 Task: Add a field from the Popular template Effort Level a blank project AgileBite
Action: Mouse moved to (45, 373)
Screenshot: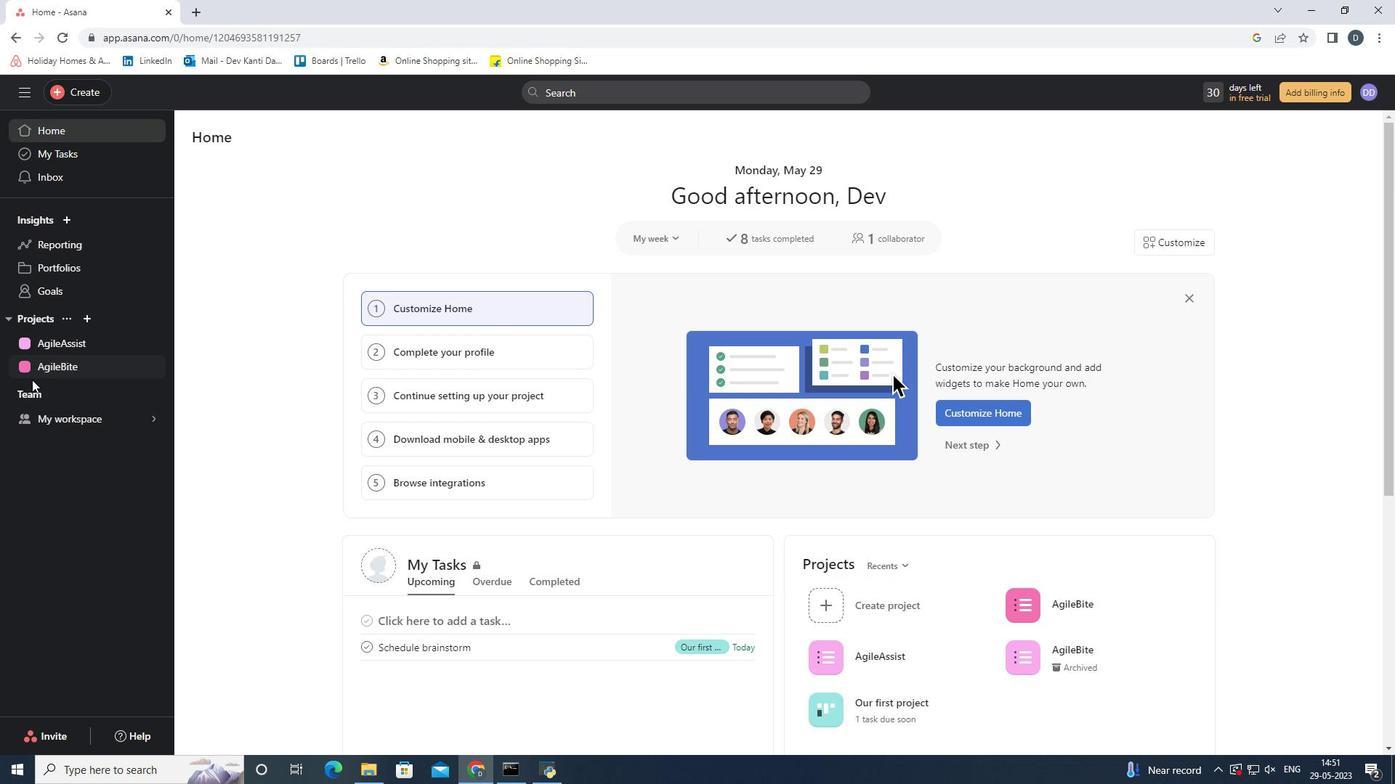 
Action: Mouse pressed left at (45, 373)
Screenshot: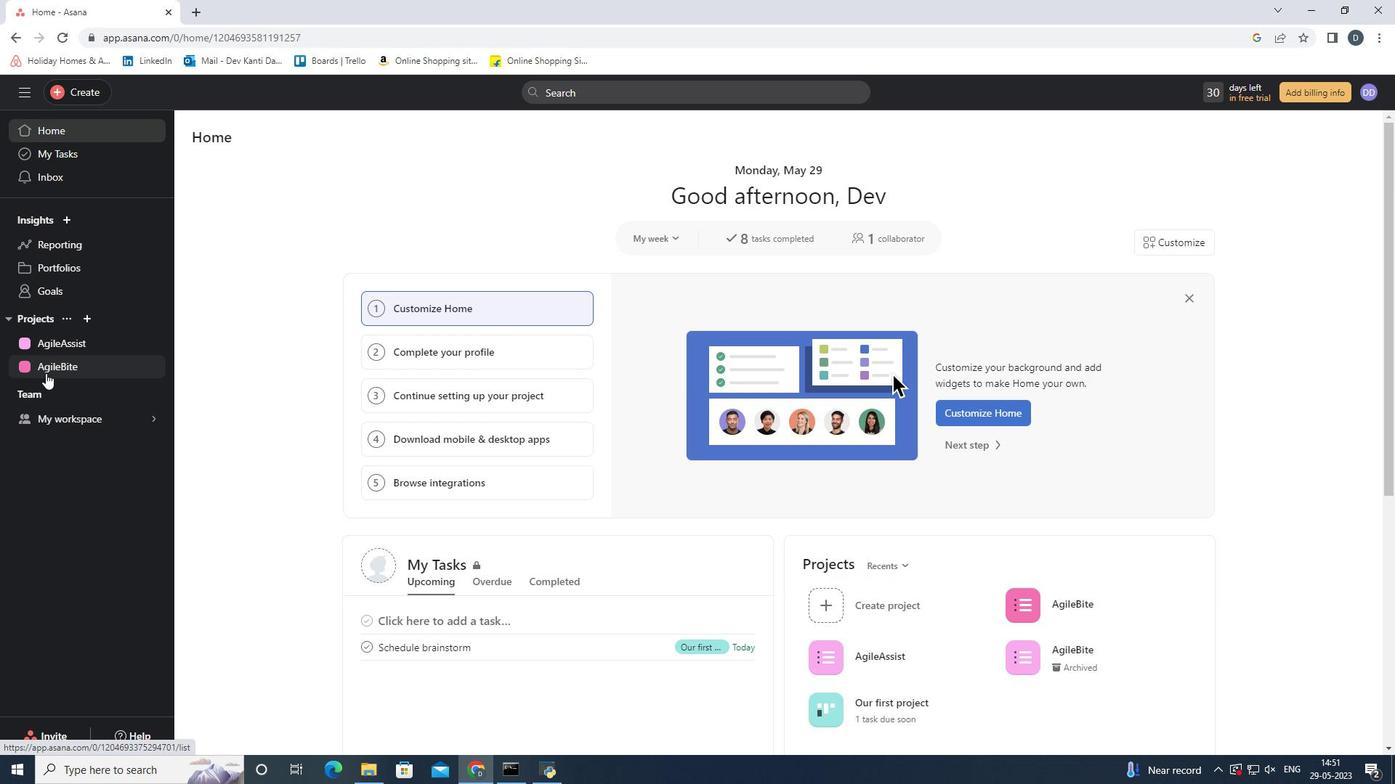 
Action: Mouse moved to (1002, 236)
Screenshot: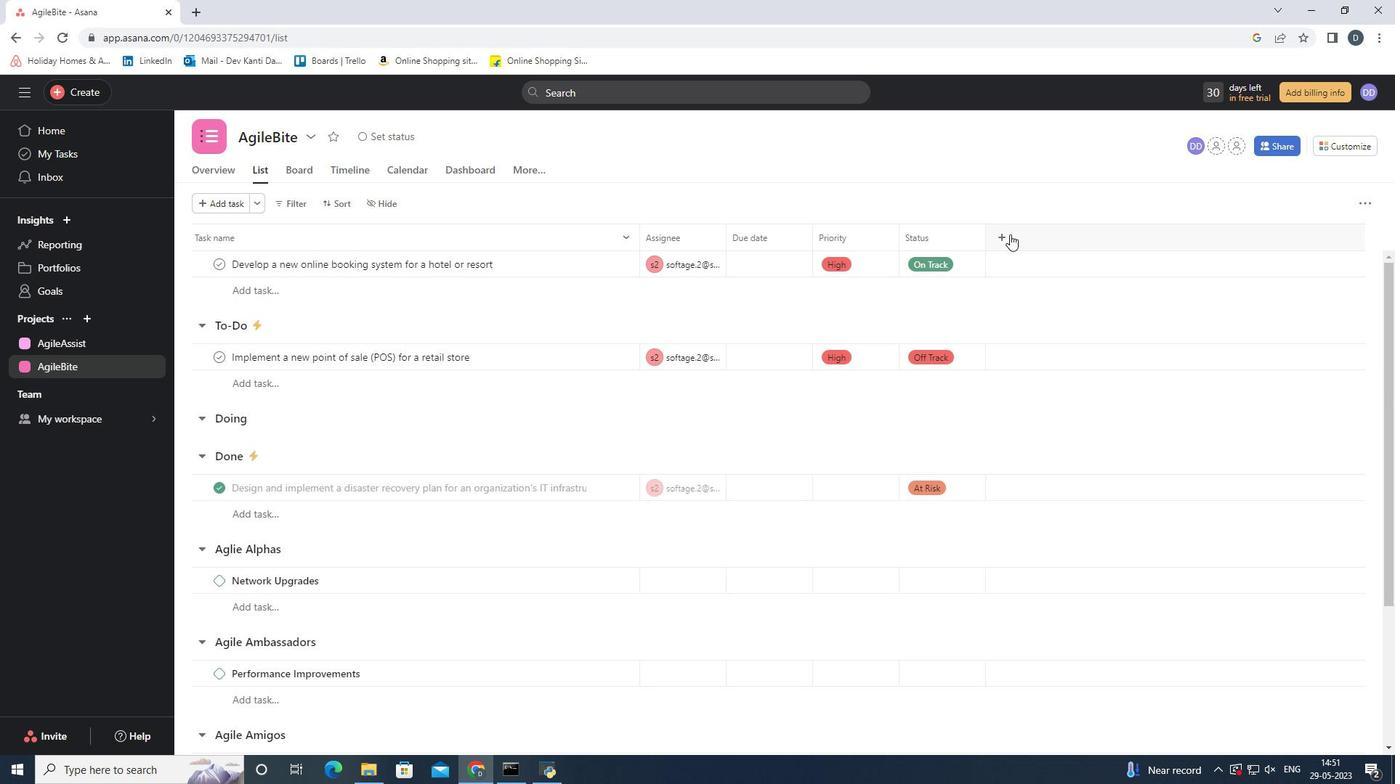 
Action: Mouse pressed left at (1002, 236)
Screenshot: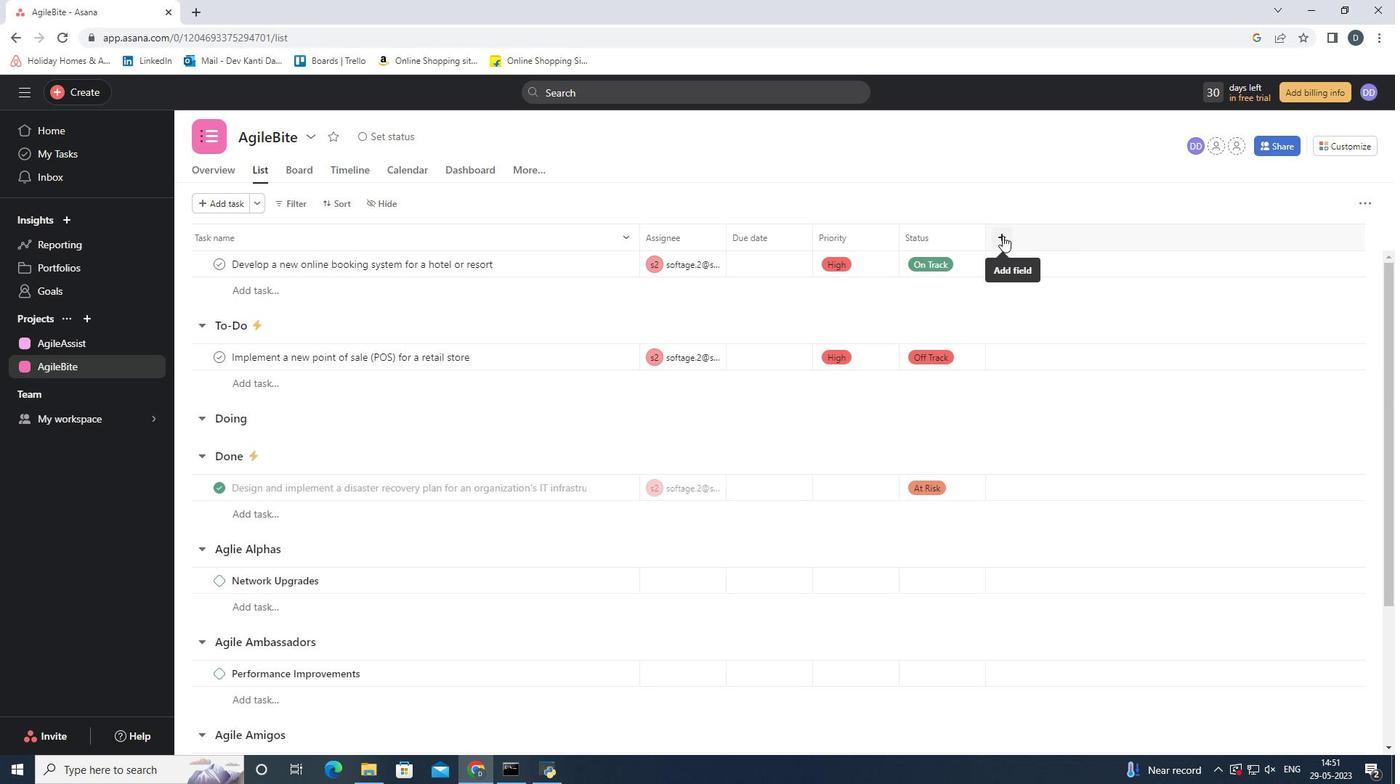 
Action: Mouse moved to (1060, 317)
Screenshot: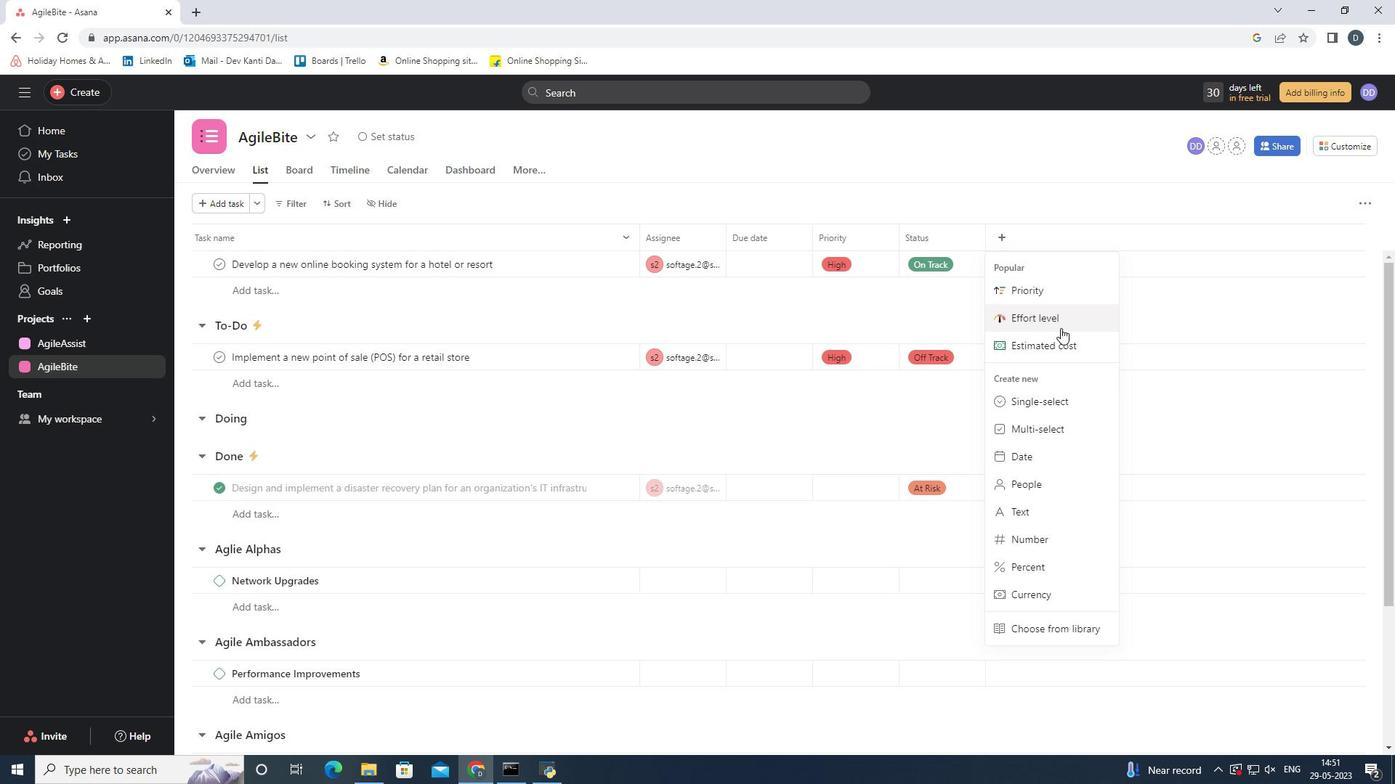 
Action: Mouse pressed left at (1060, 317)
Screenshot: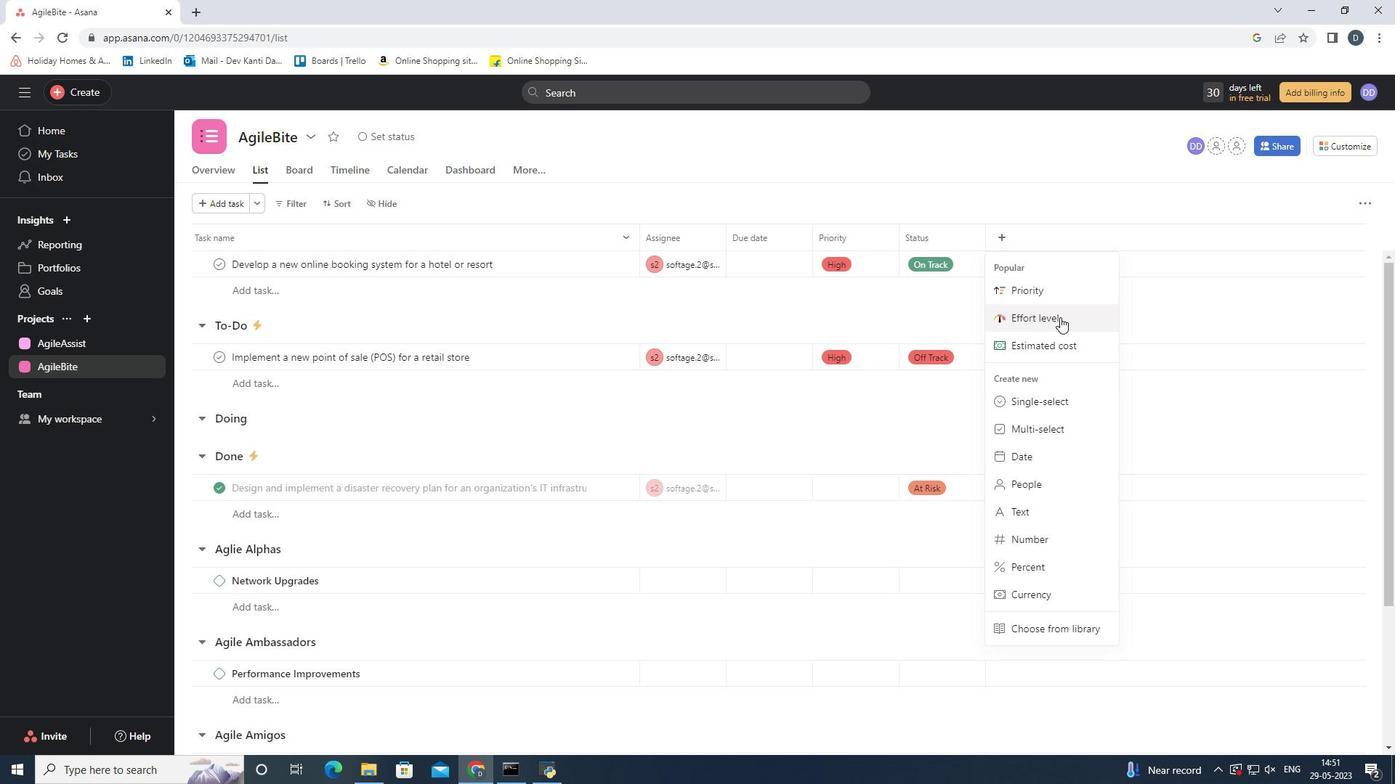 
Action: Mouse moved to (754, 220)
Screenshot: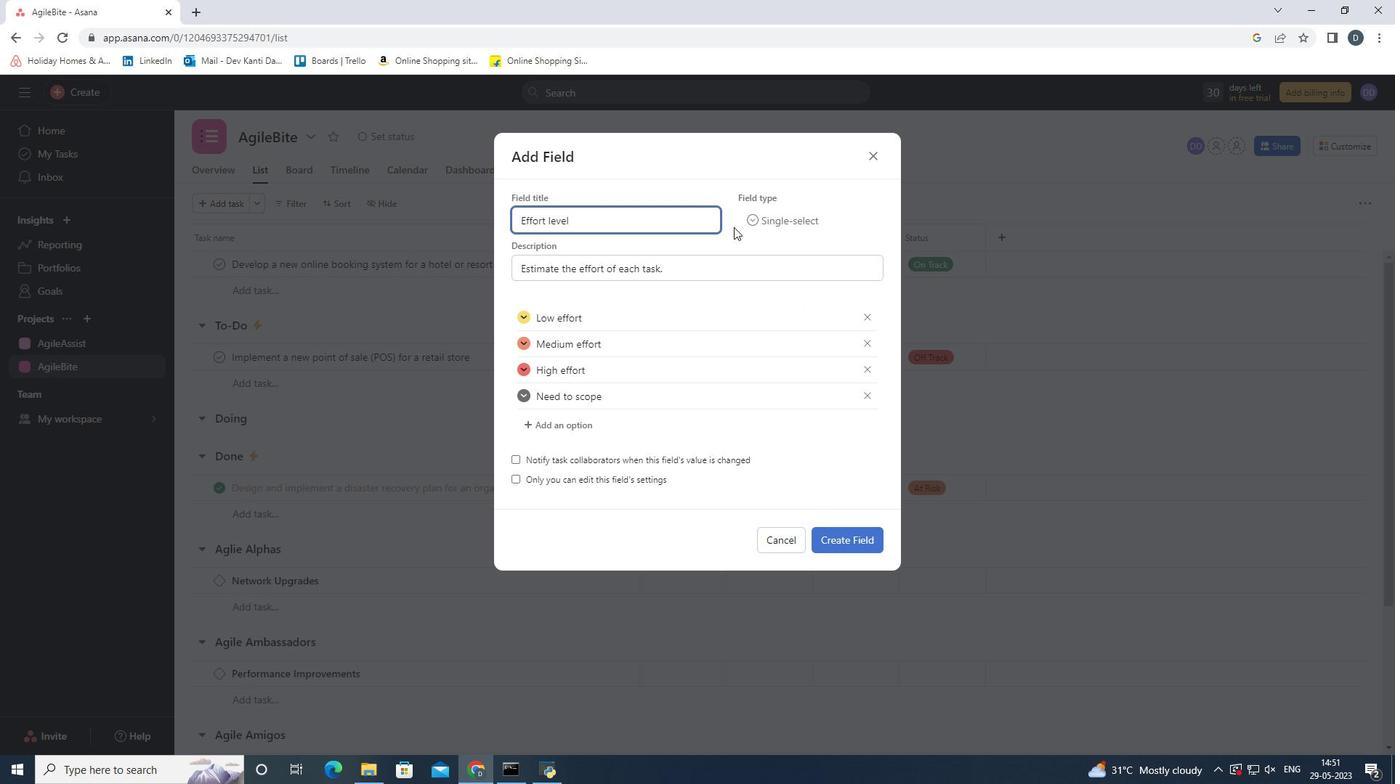 
Action: Mouse pressed left at (754, 220)
Screenshot: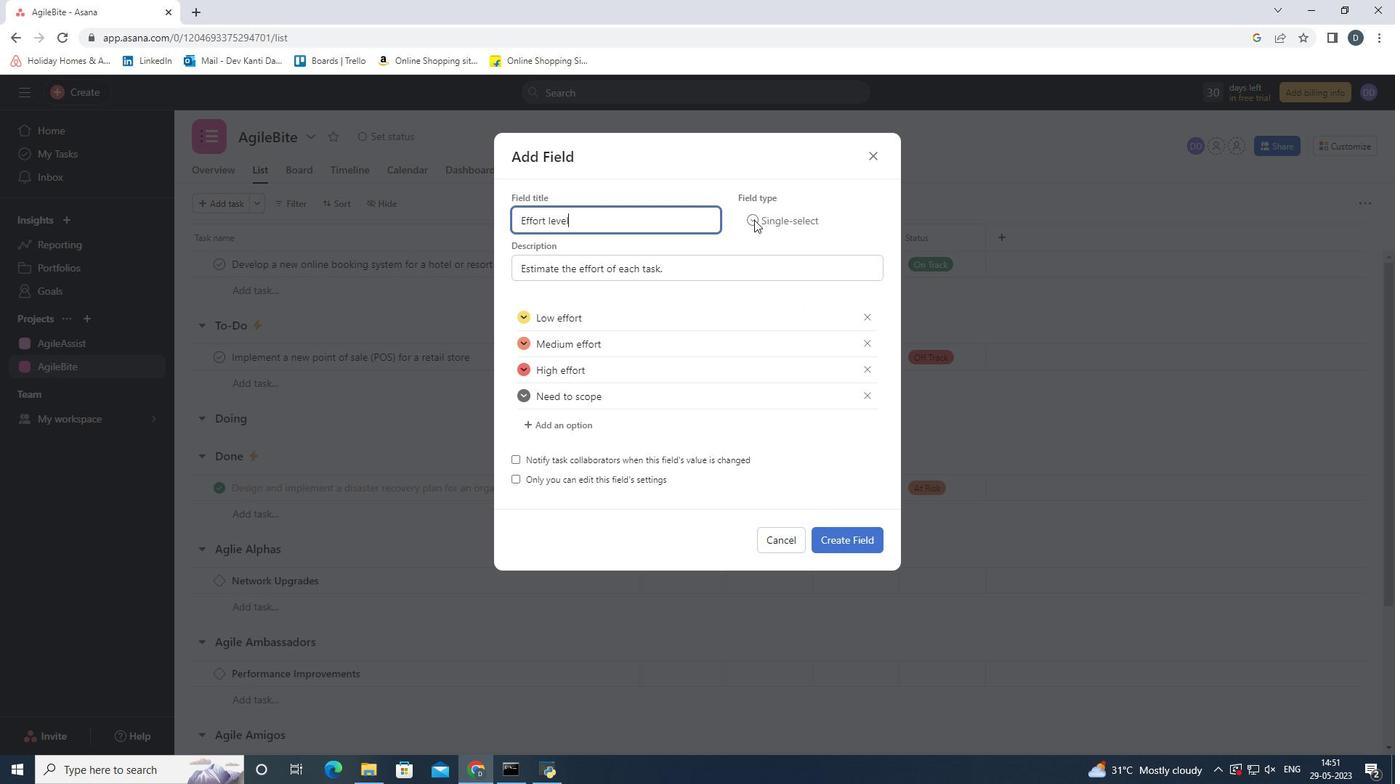 
Action: Mouse moved to (837, 215)
Screenshot: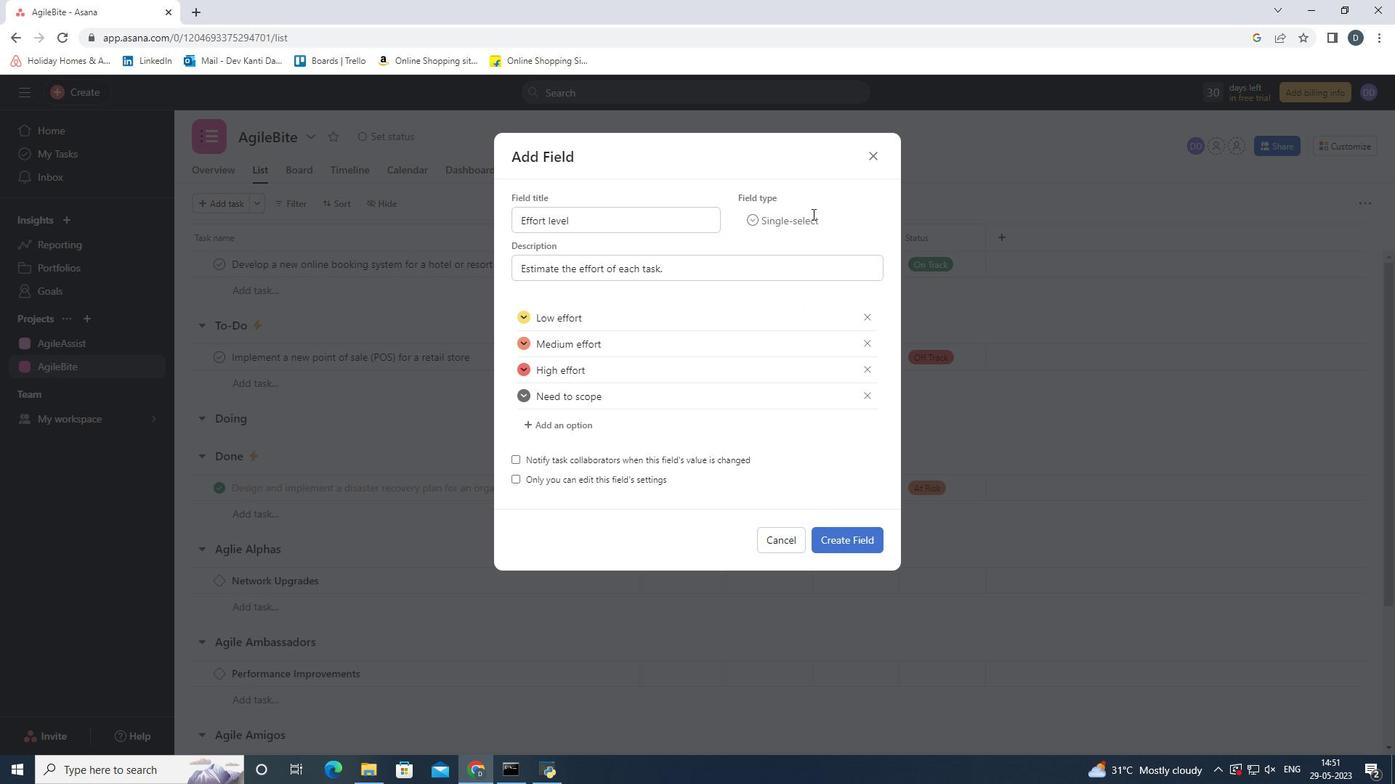 
Action: Mouse pressed left at (837, 215)
Screenshot: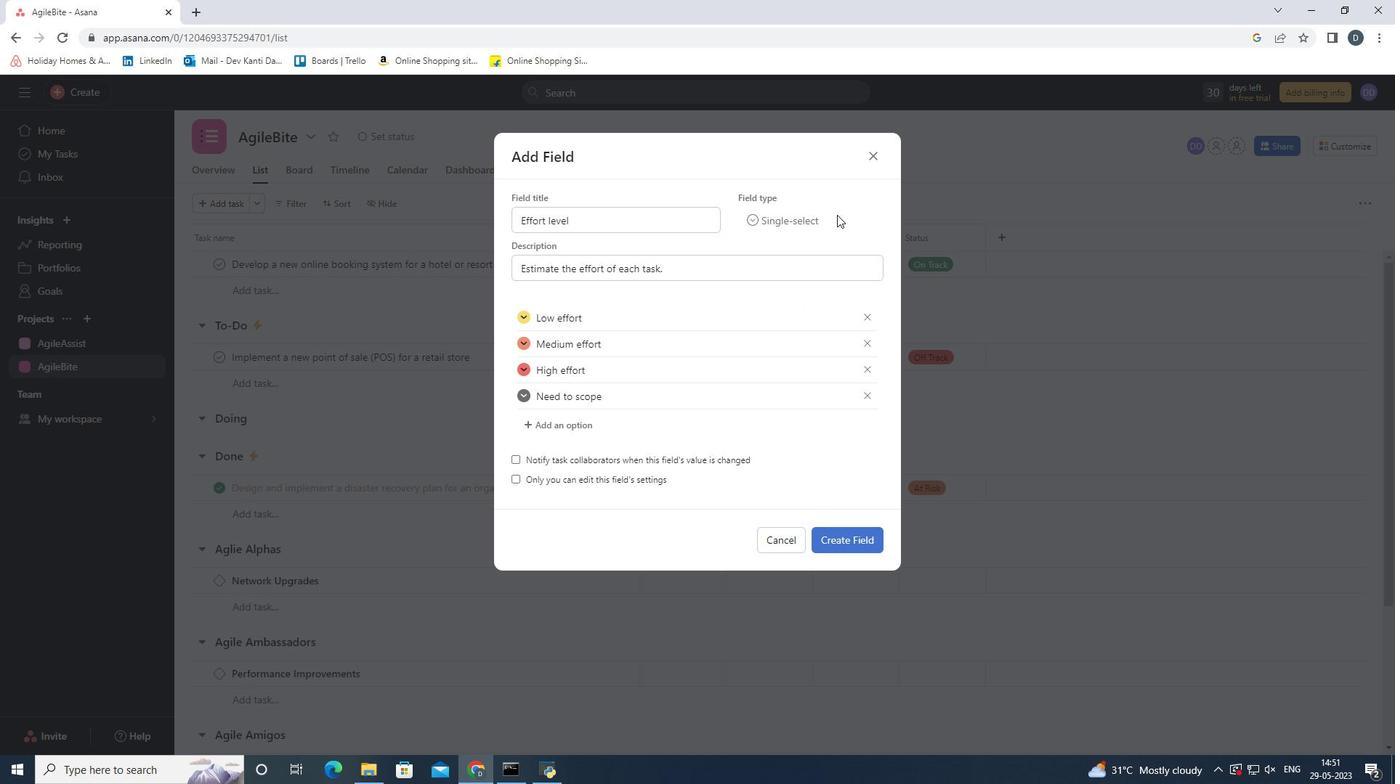 
Action: Mouse moved to (820, 223)
Screenshot: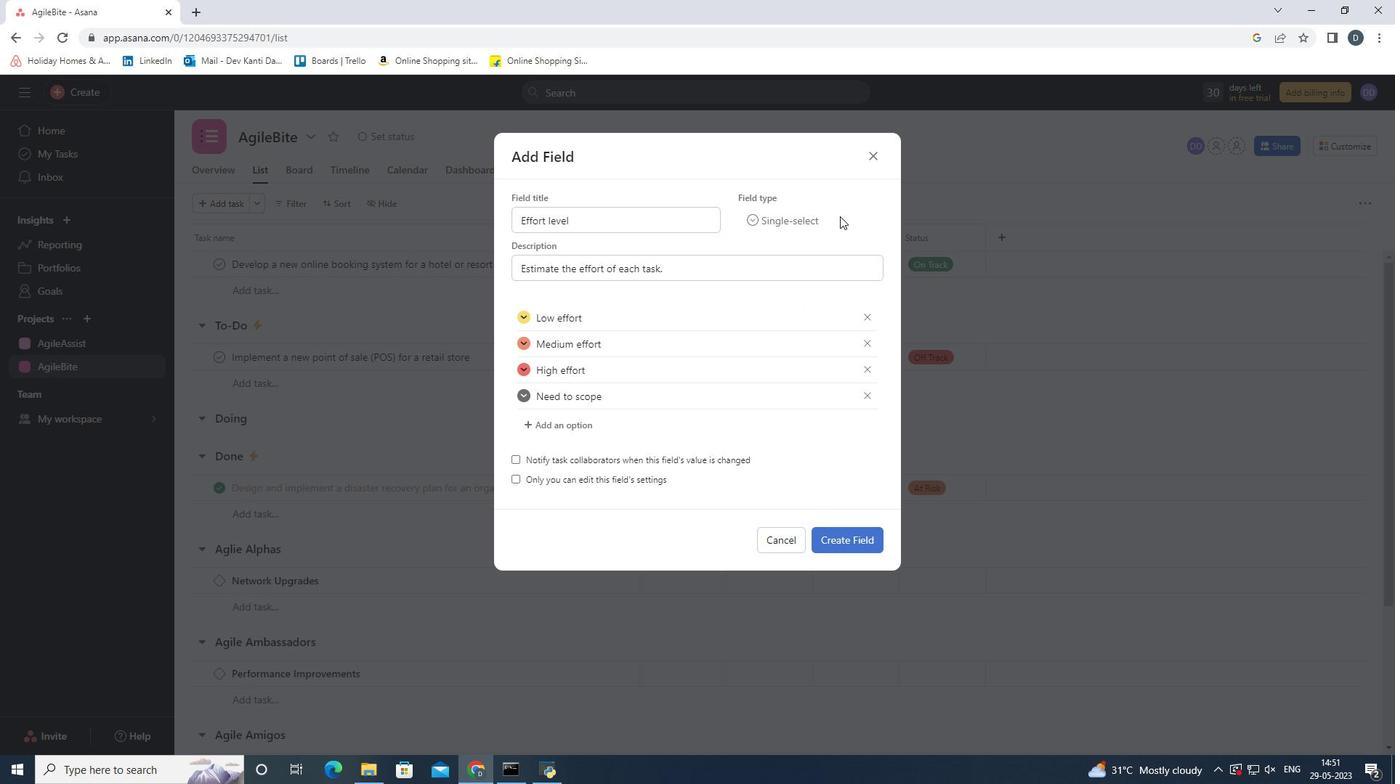 
Action: Mouse pressed left at (820, 223)
Screenshot: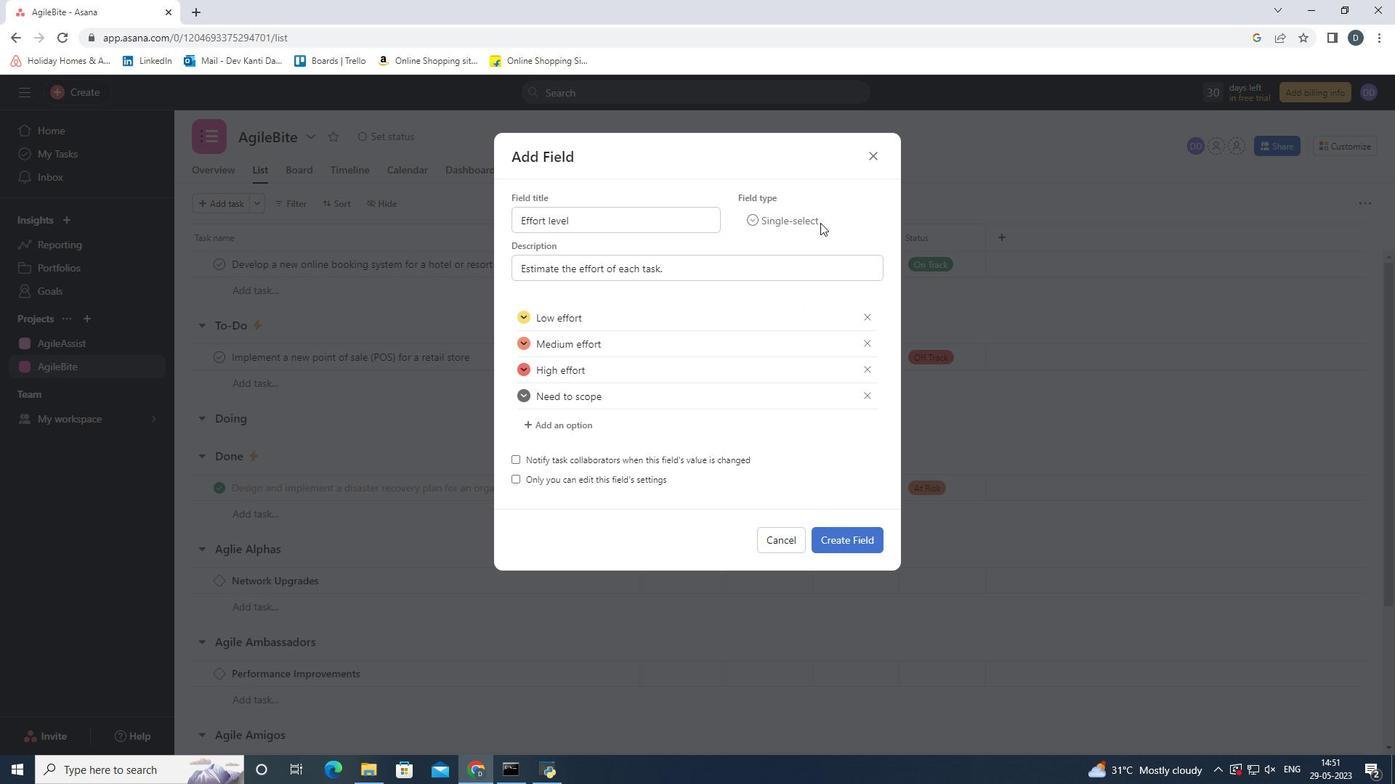 
Action: Mouse moved to (816, 220)
Screenshot: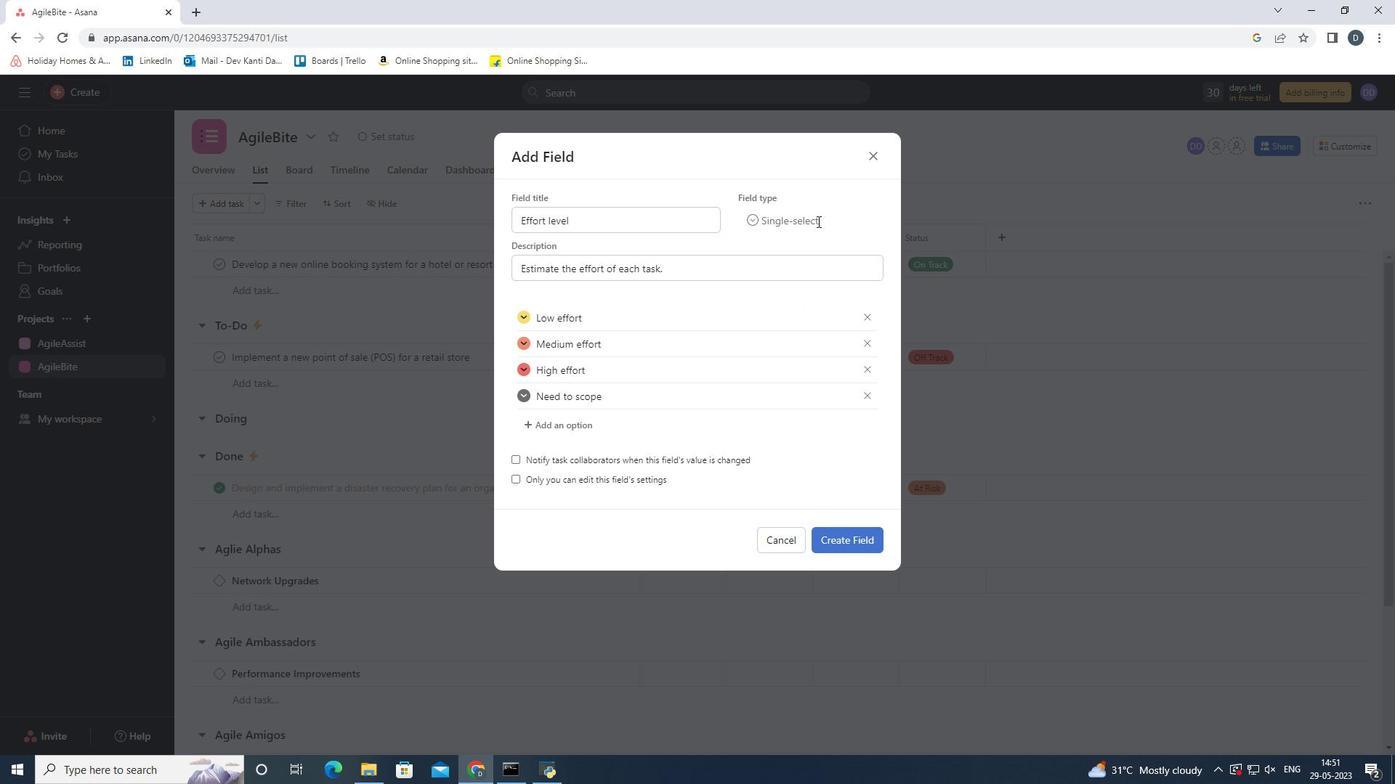 
Action: Mouse pressed left at (816, 220)
Screenshot: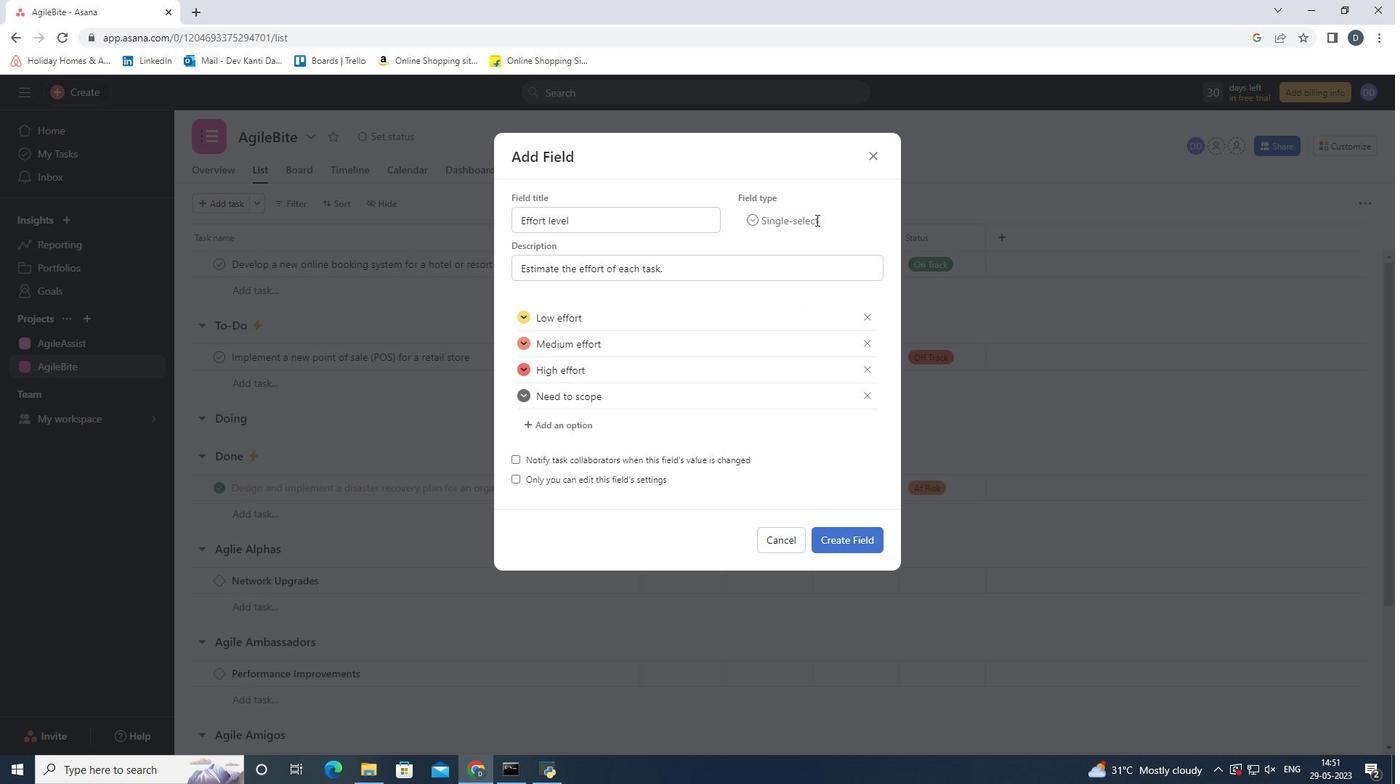 
Action: Mouse moved to (855, 531)
Screenshot: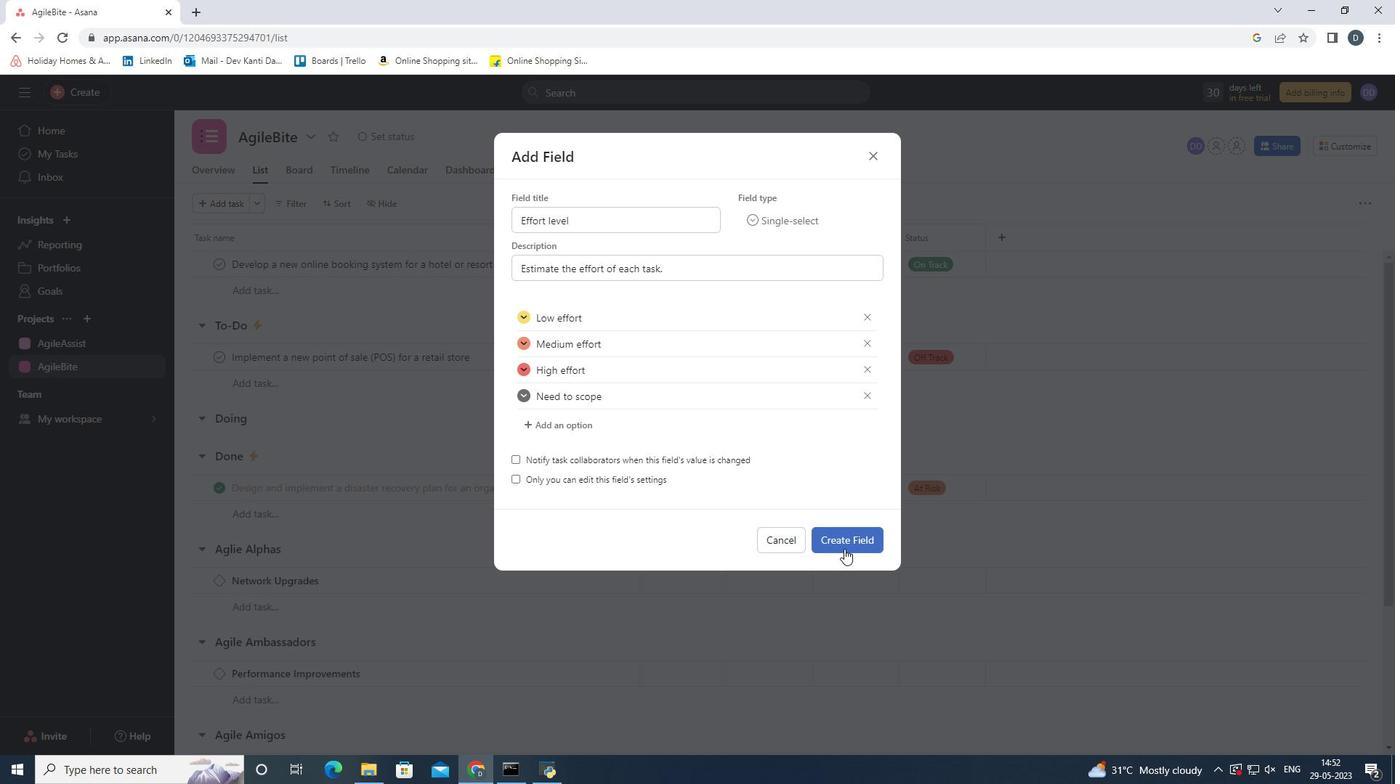 
Action: Mouse pressed left at (855, 531)
Screenshot: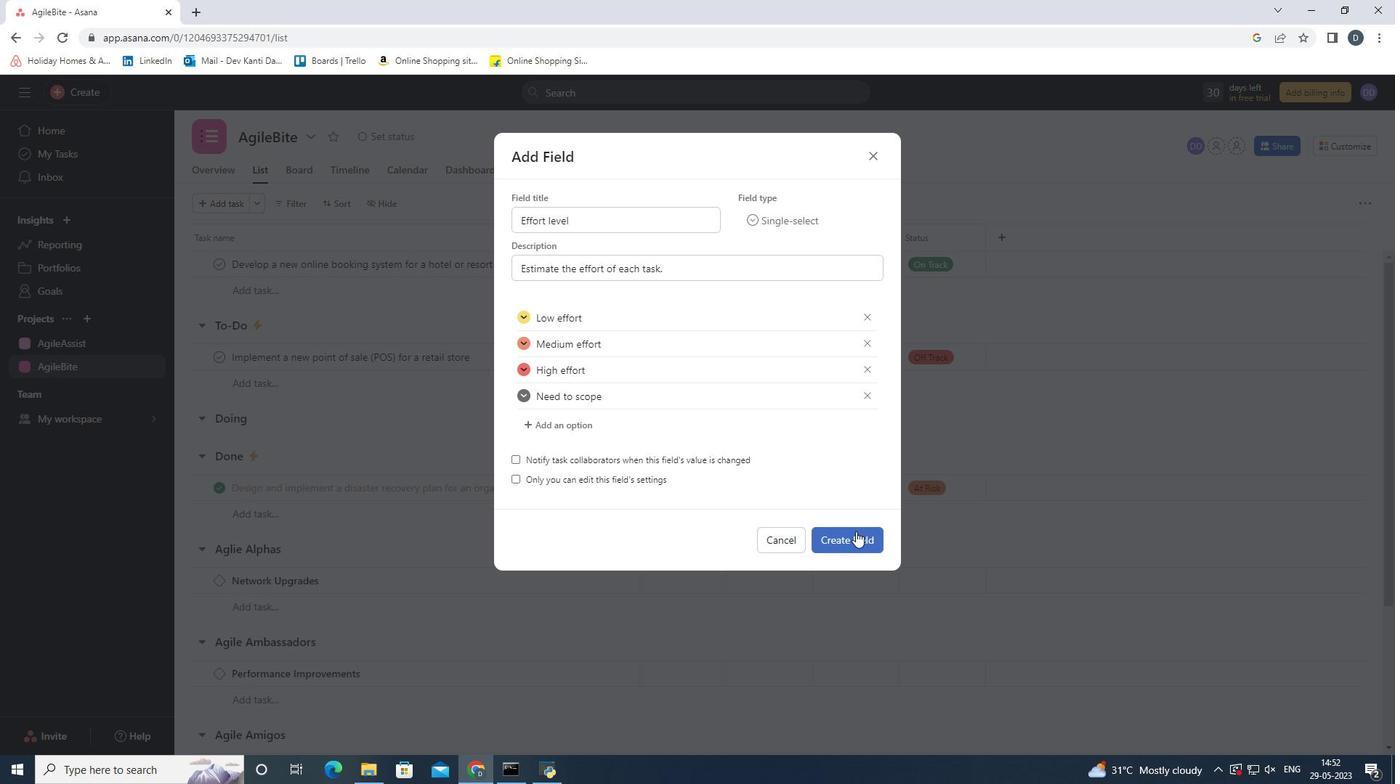 
Action: Mouse moved to (1038, 432)
Screenshot: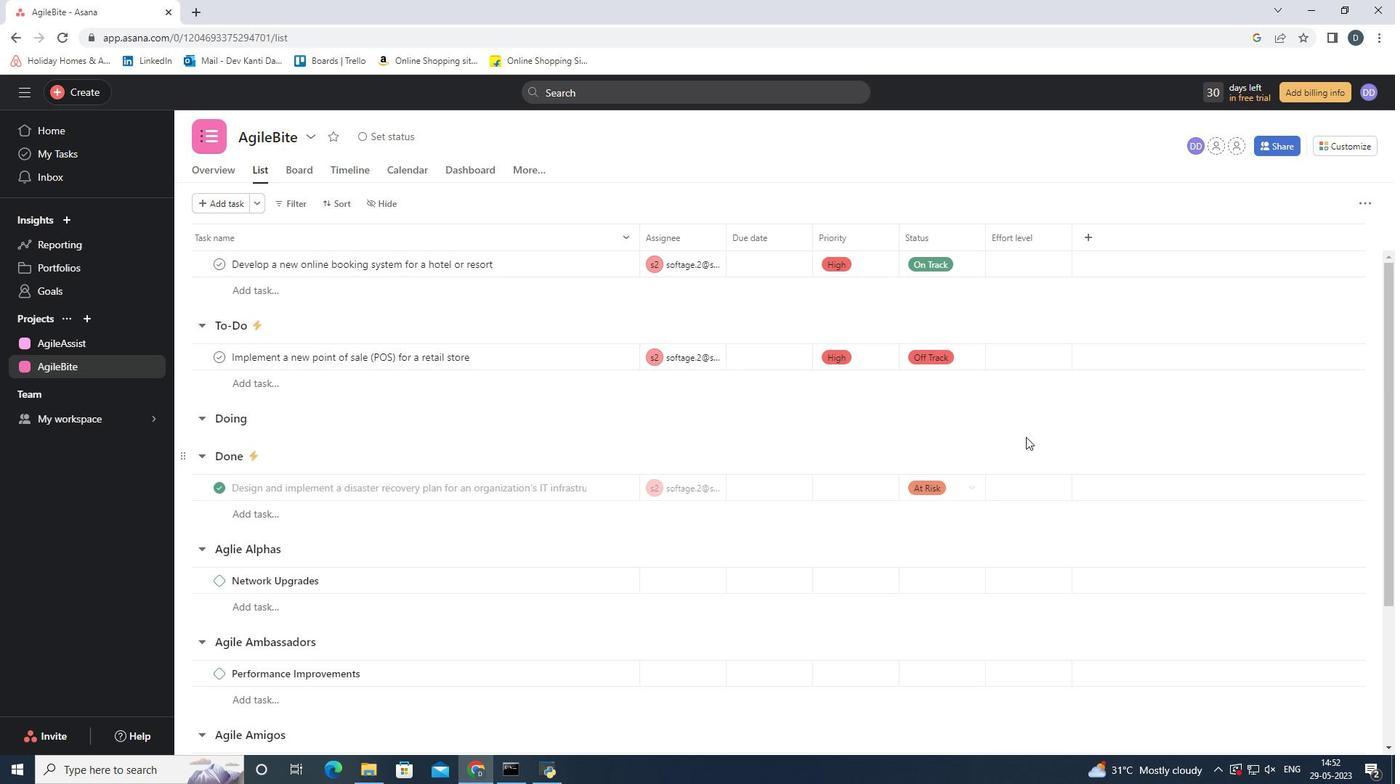 
